 Task: In the  document recommendation.docx Download file as 'PDF' Share this file with 'softage.9@softage.net' Insert the command  Suggesting 
Action: Mouse moved to (267, 340)
Screenshot: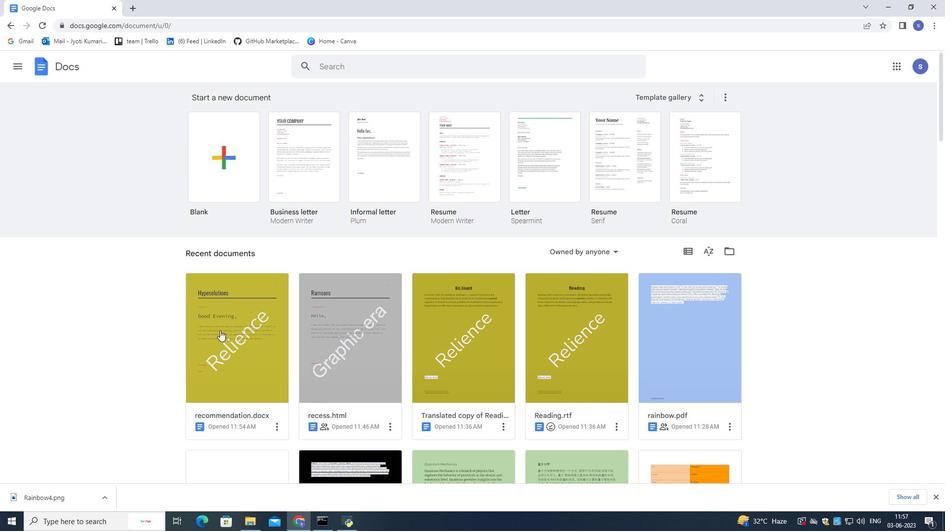 
Action: Mouse pressed left at (267, 340)
Screenshot: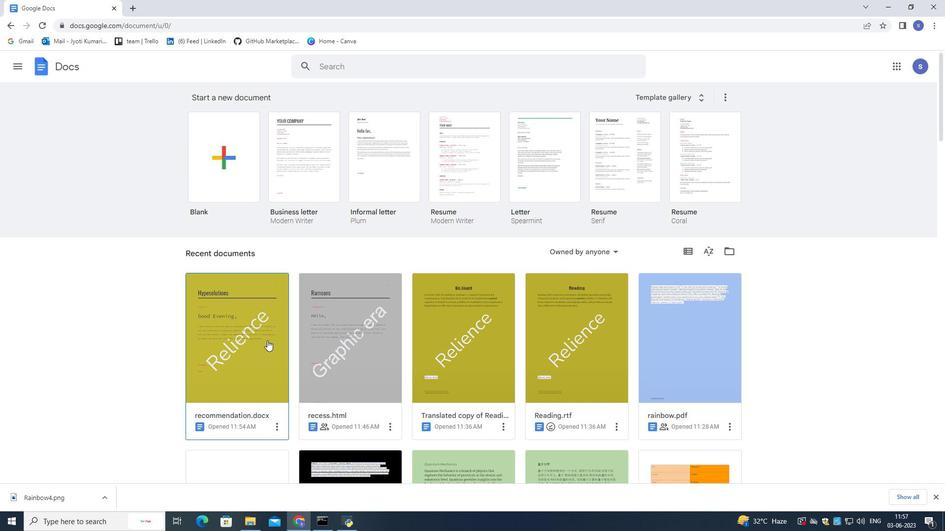 
Action: Mouse pressed left at (267, 340)
Screenshot: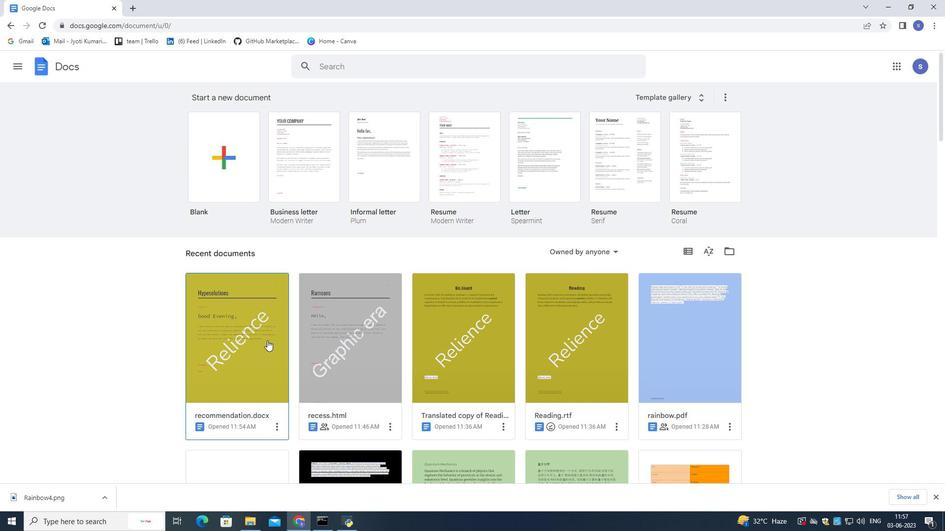 
Action: Mouse moved to (39, 75)
Screenshot: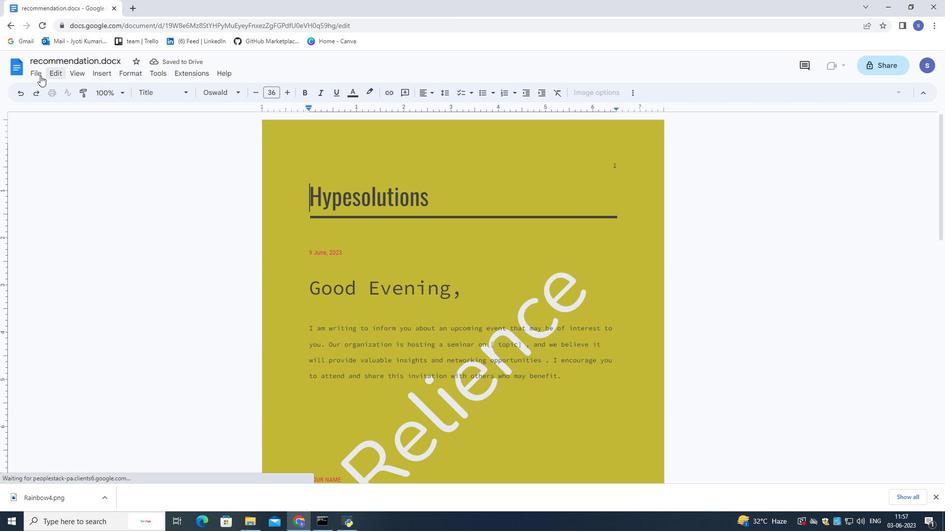 
Action: Mouse pressed left at (39, 75)
Screenshot: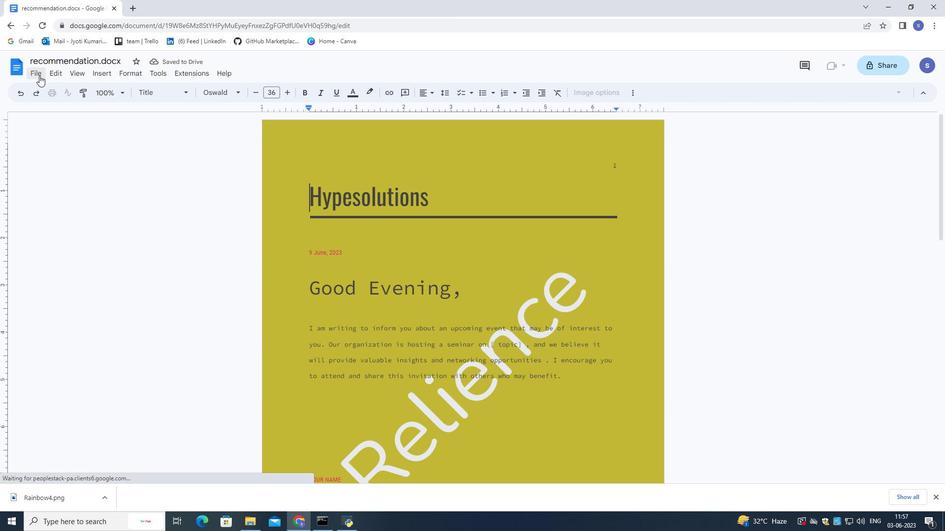 
Action: Mouse moved to (277, 222)
Screenshot: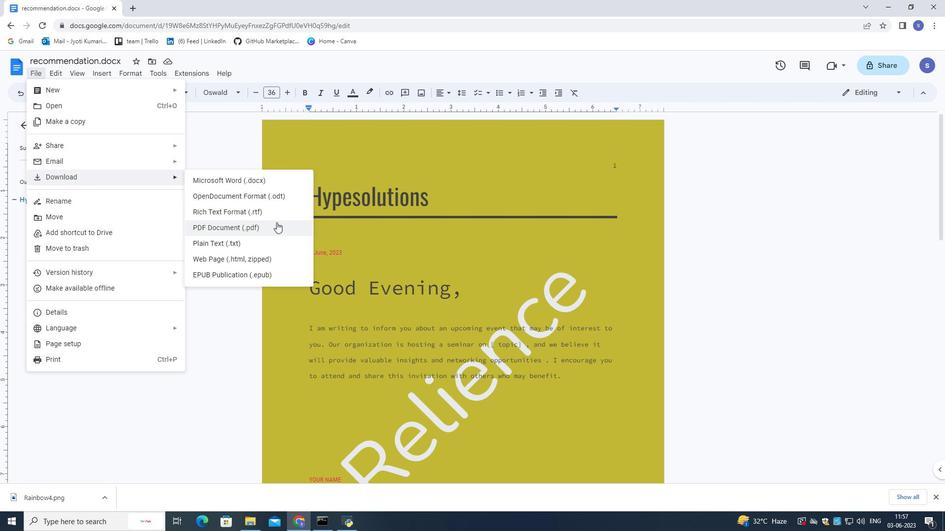 
Action: Mouse pressed left at (277, 222)
Screenshot: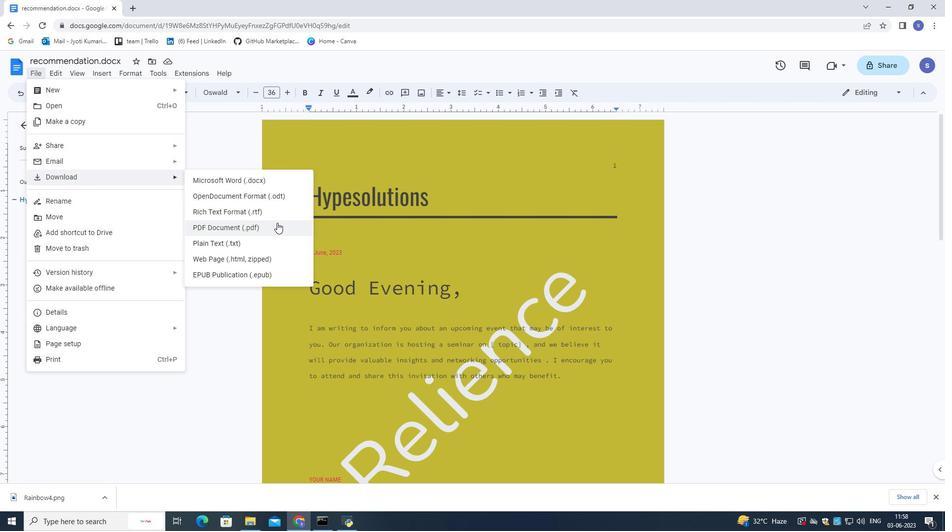 
Action: Mouse moved to (35, 73)
Screenshot: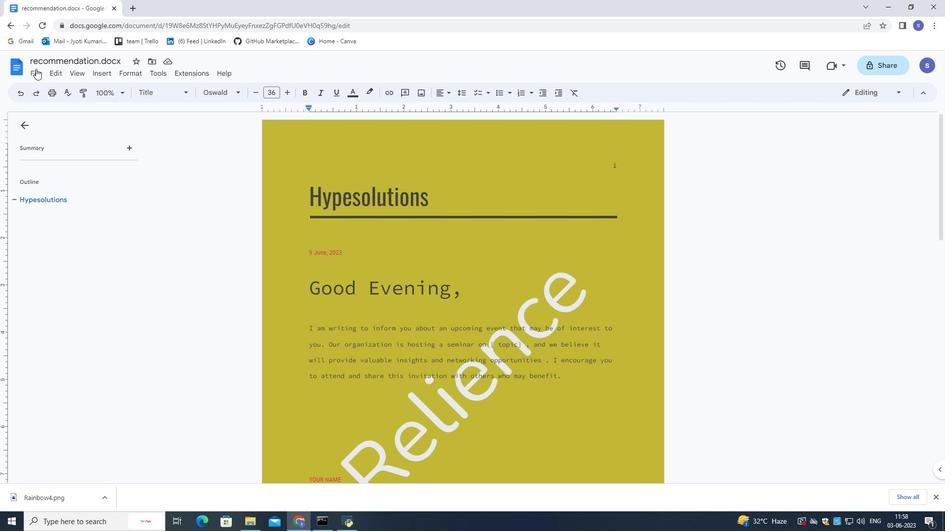 
Action: Mouse pressed left at (35, 73)
Screenshot: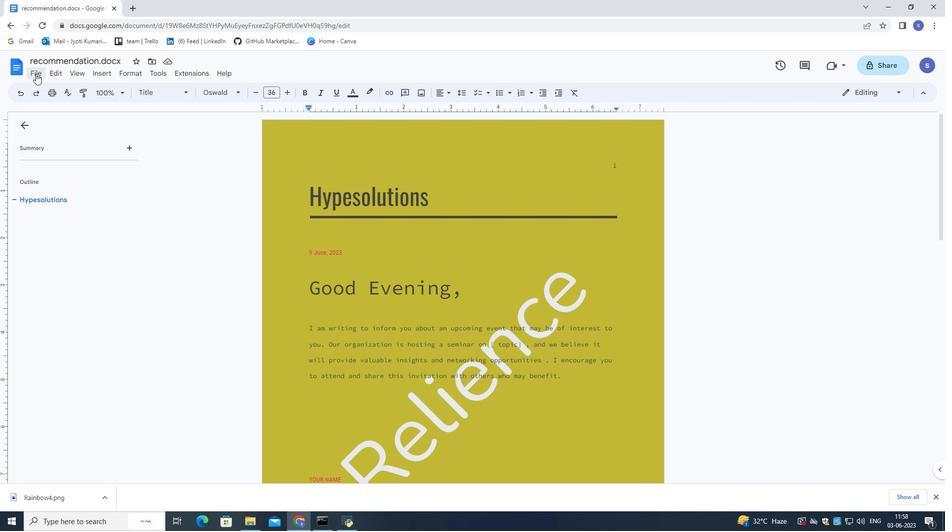 
Action: Mouse moved to (188, 144)
Screenshot: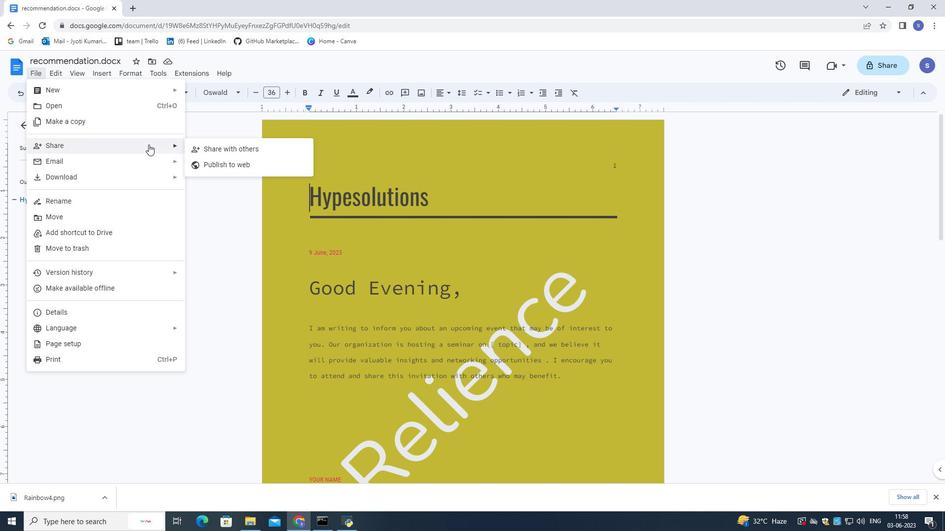 
Action: Mouse pressed left at (188, 144)
Screenshot: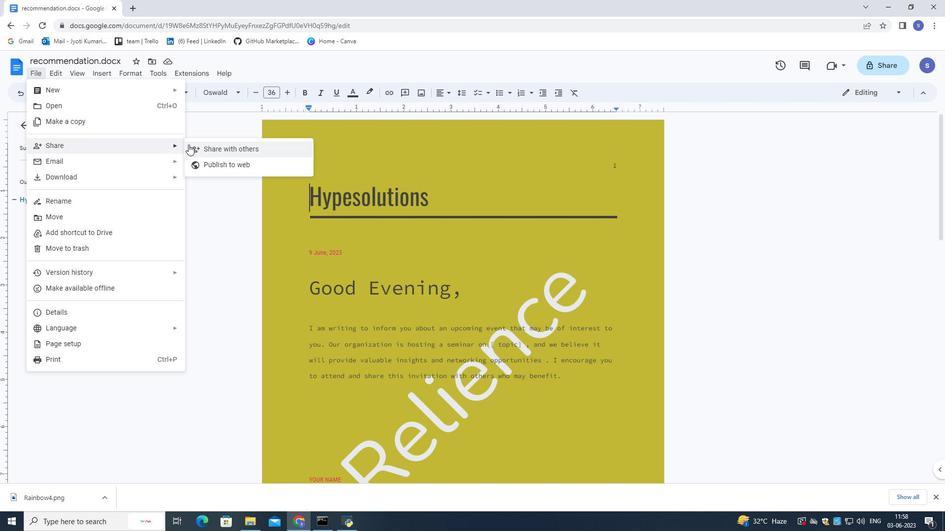 
Action: Mouse moved to (188, 149)
Screenshot: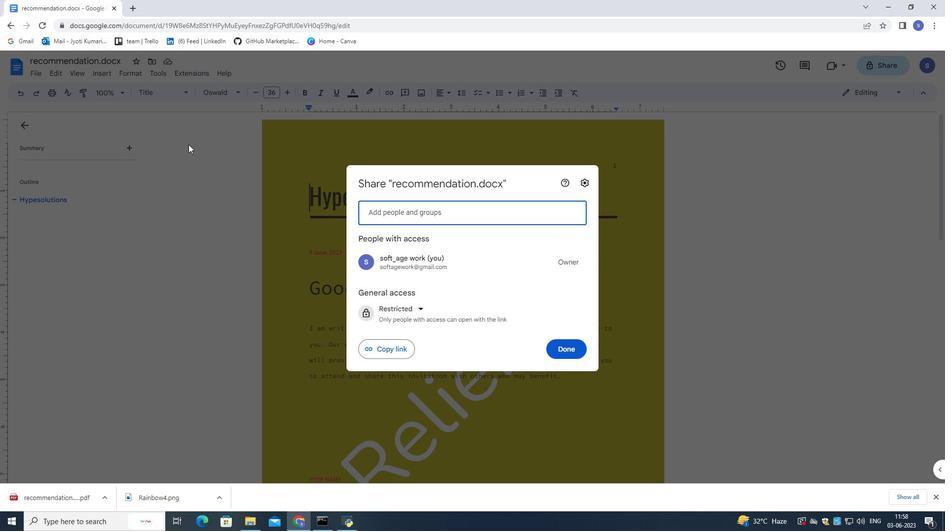 
Action: Key pressed softage.9<Key.shift>@softage,<Key.backspace>.net
Screenshot: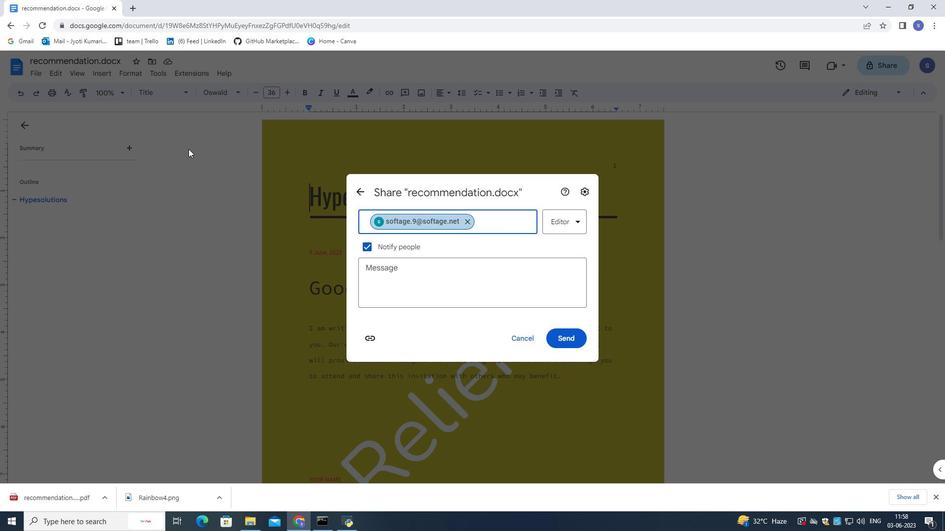 
Action: Mouse moved to (561, 337)
Screenshot: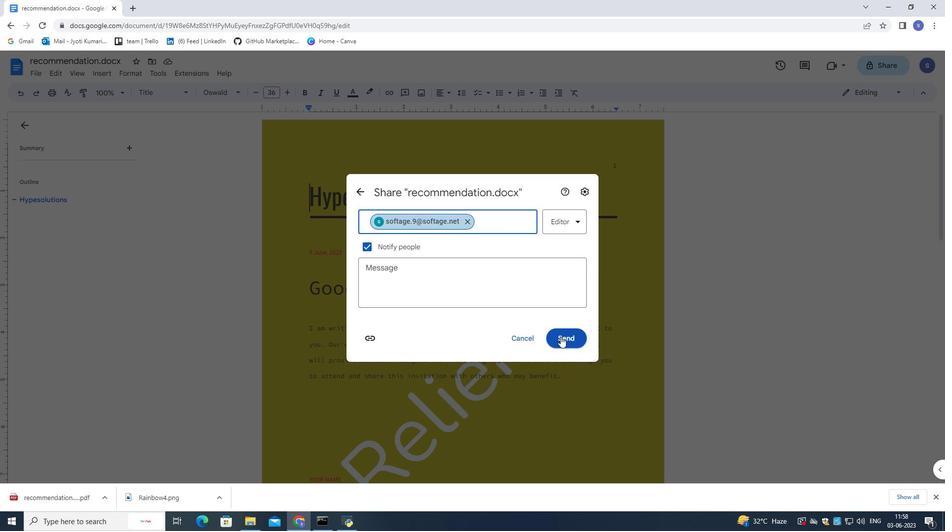 
Action: Mouse pressed left at (561, 337)
Screenshot: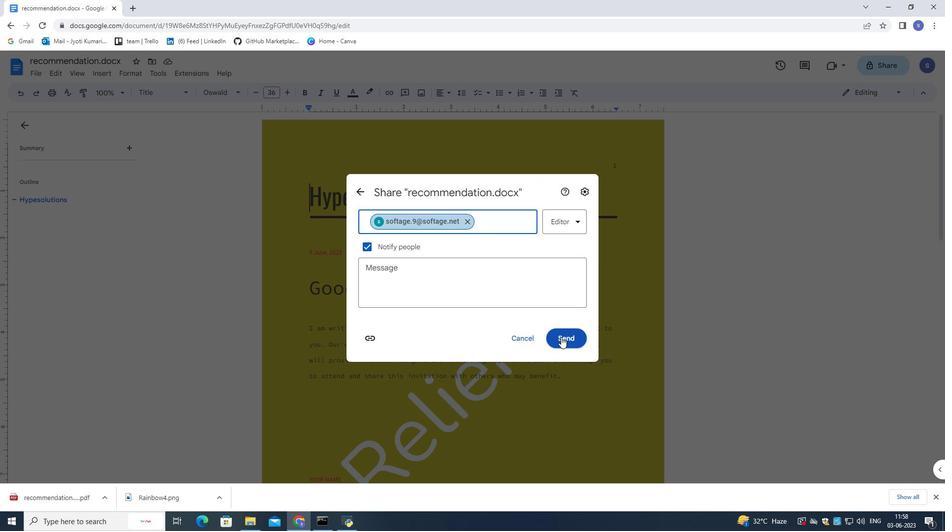 
Action: Mouse moved to (866, 93)
Screenshot: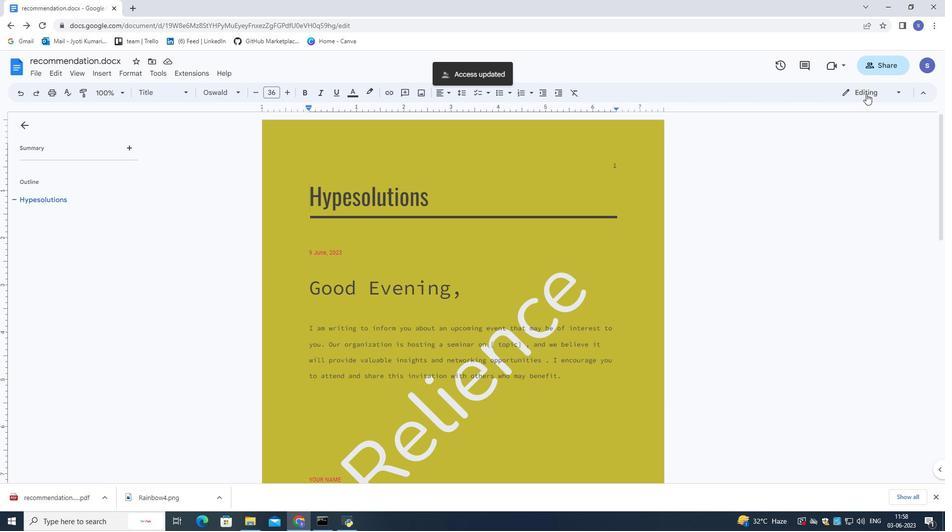 
Action: Mouse pressed left at (866, 93)
Screenshot: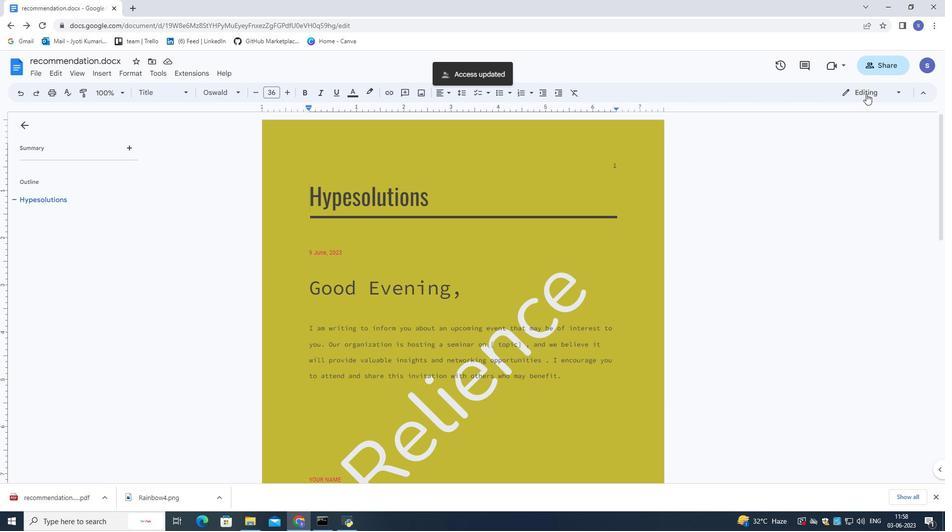 
Action: Mouse moved to (869, 129)
Screenshot: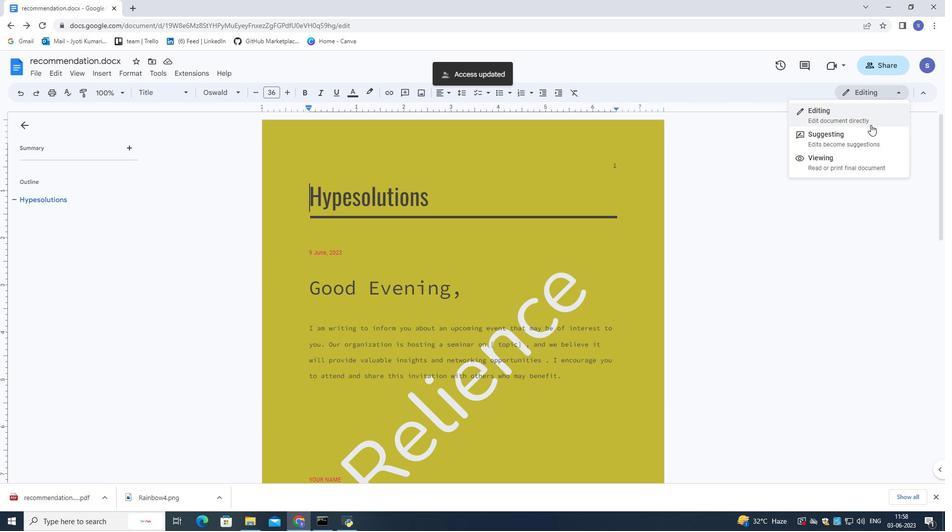 
Action: Mouse pressed left at (869, 129)
Screenshot: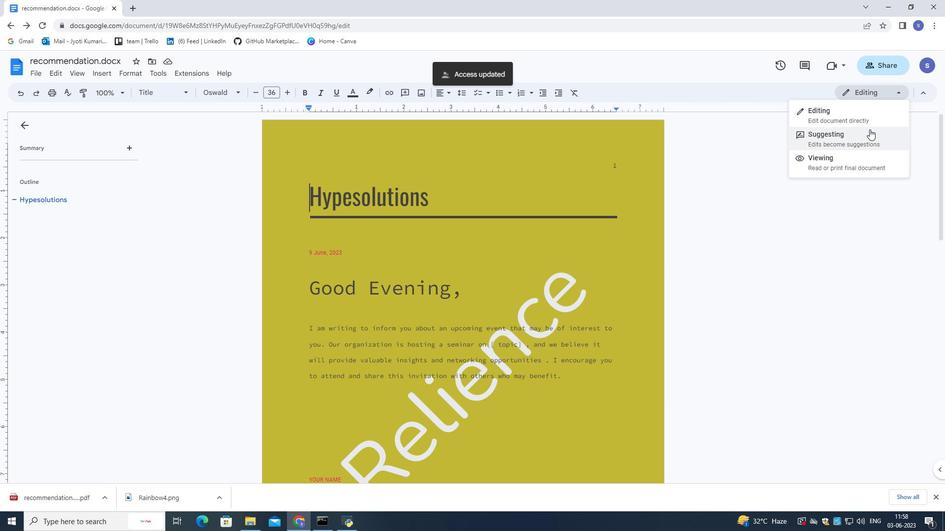 
Action: Mouse moved to (862, 137)
Screenshot: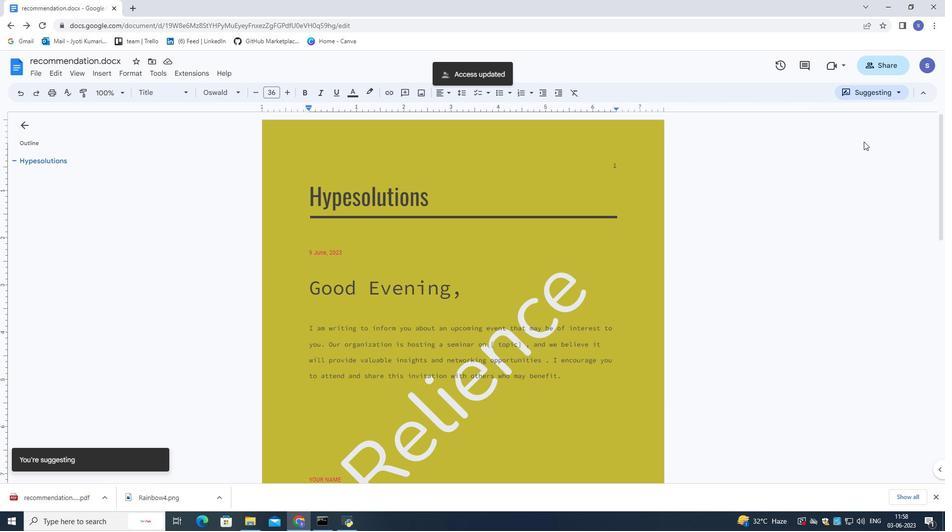 
